 Task: Open Card Card0050 in Board Board0043 in Workspace Development in Trello
Action: Mouse moved to (555, 69)
Screenshot: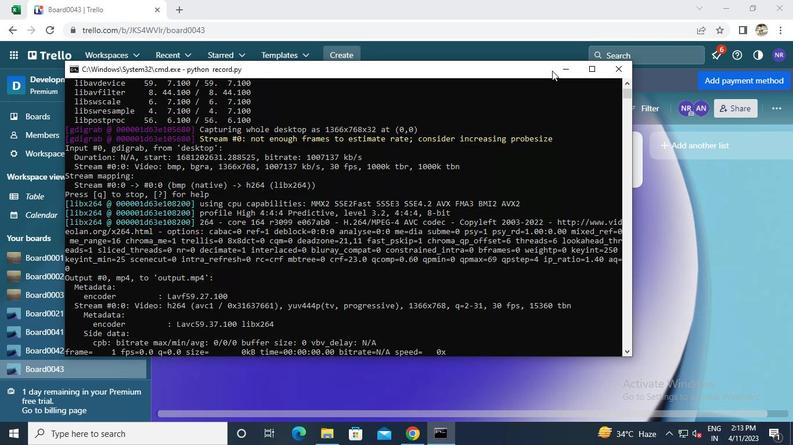 
Action: Mouse pressed left at (555, 69)
Screenshot: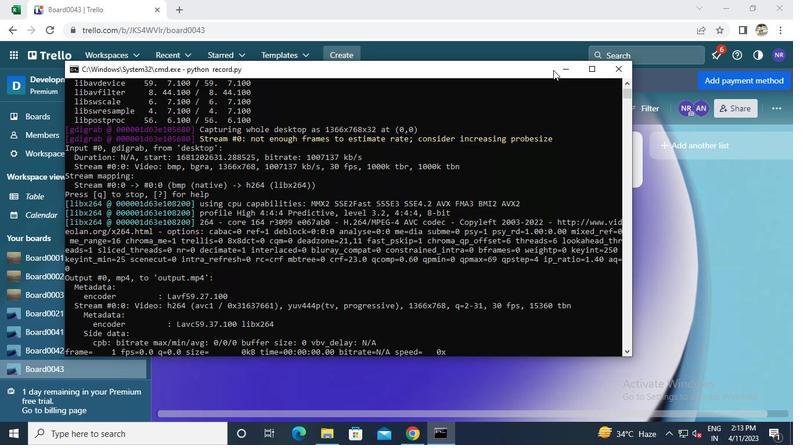
Action: Mouse moved to (252, 244)
Screenshot: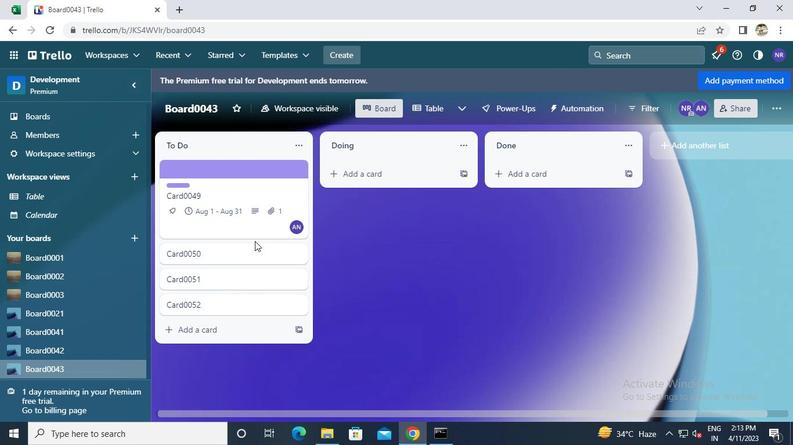 
Action: Mouse pressed left at (252, 244)
Screenshot: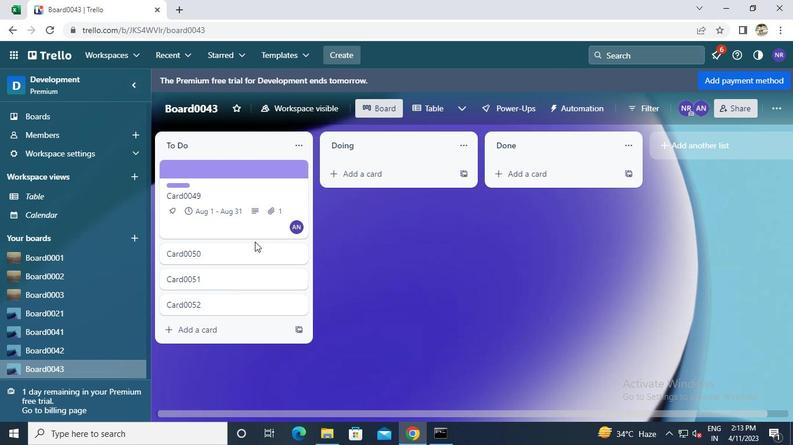 
Action: Mouse moved to (443, 433)
Screenshot: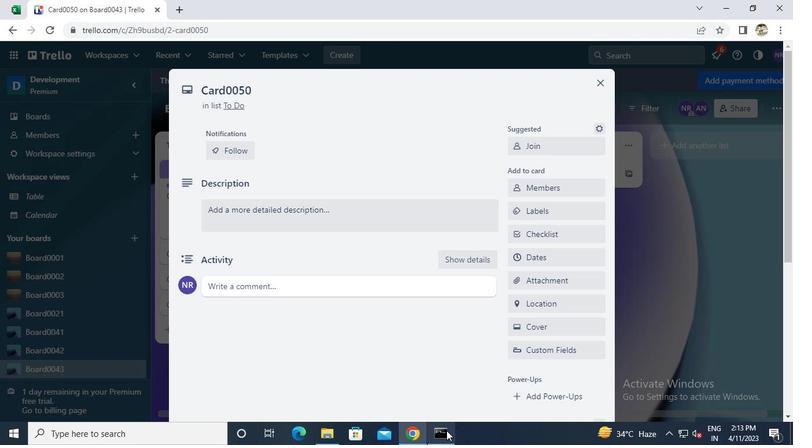 
Action: Mouse pressed left at (443, 433)
Screenshot: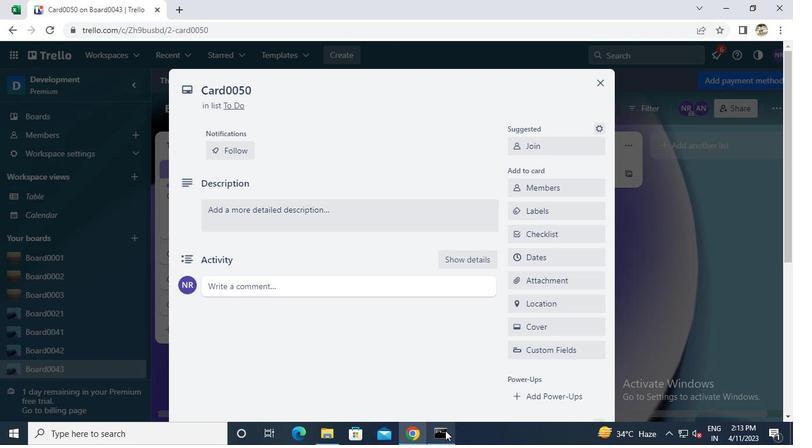 
Action: Mouse moved to (613, 70)
Screenshot: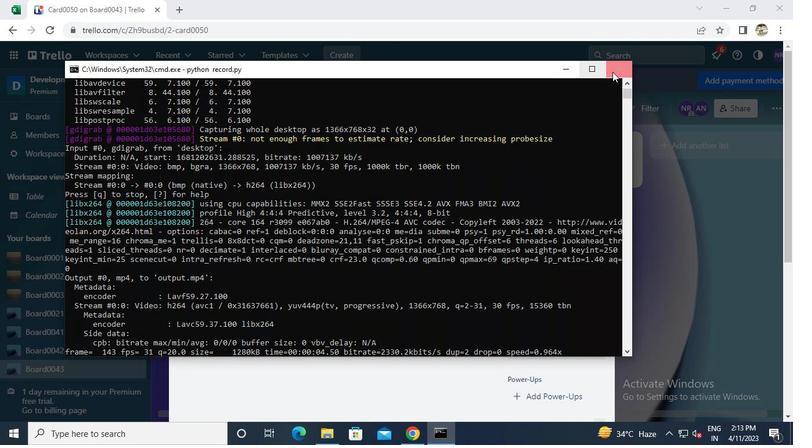 
Action: Mouse pressed left at (613, 70)
Screenshot: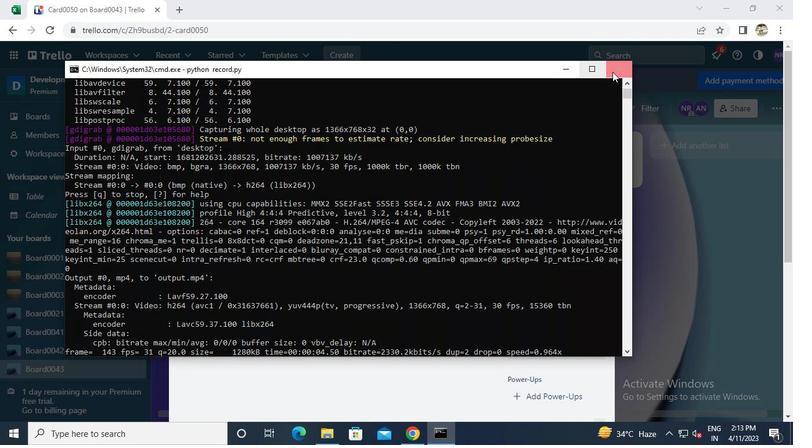
